 Task: Enable the option "Autostart" for playlist.
Action: Mouse moved to (92, 13)
Screenshot: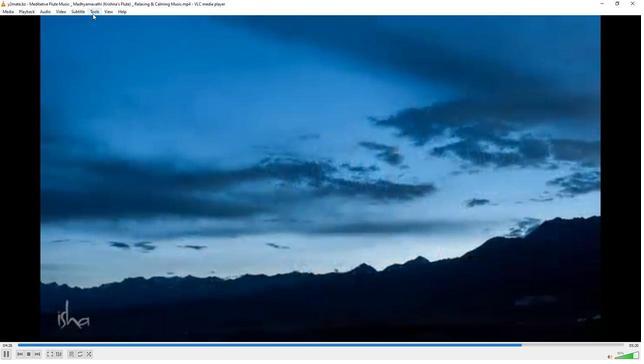 
Action: Mouse pressed left at (92, 13)
Screenshot: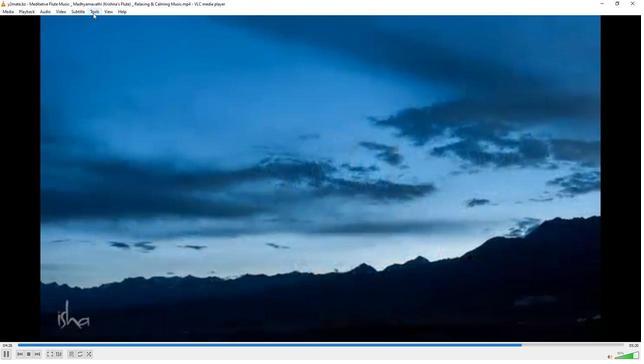 
Action: Mouse moved to (110, 90)
Screenshot: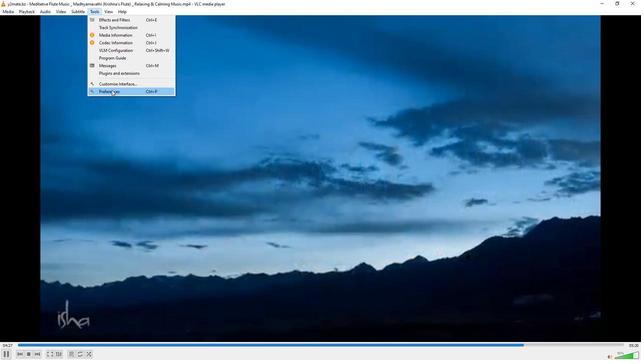 
Action: Mouse pressed left at (110, 90)
Screenshot: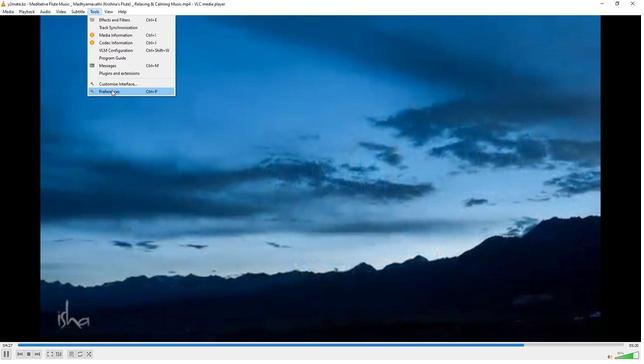 
Action: Mouse moved to (212, 294)
Screenshot: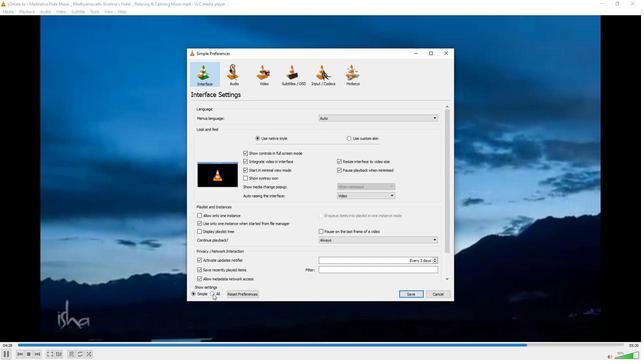
Action: Mouse pressed left at (212, 294)
Screenshot: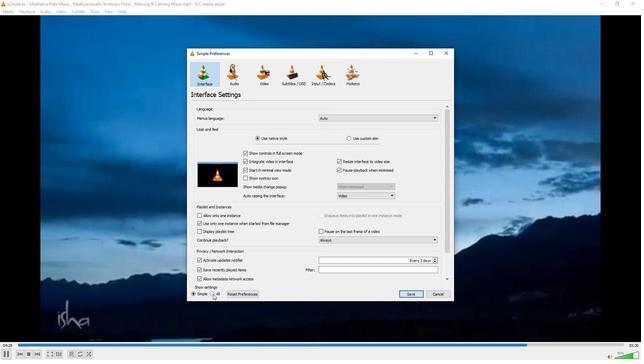 
Action: Mouse moved to (217, 273)
Screenshot: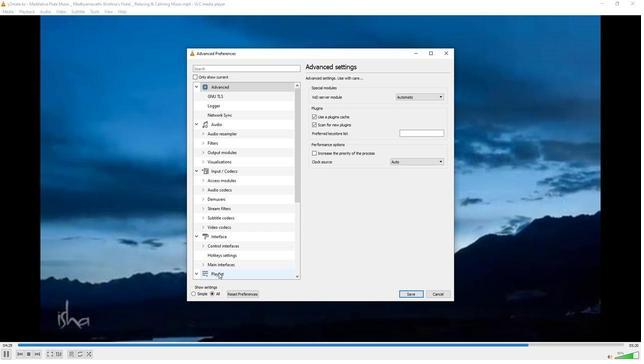 
Action: Mouse pressed left at (217, 273)
Screenshot: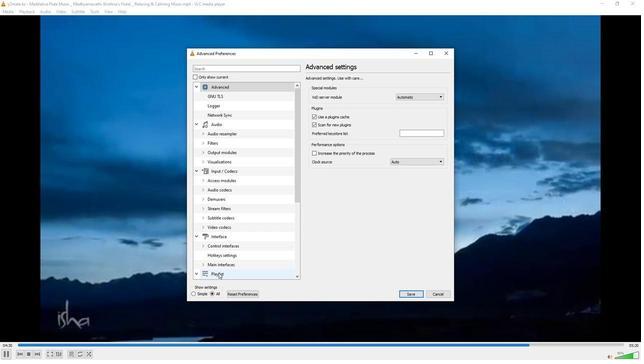 
Action: Mouse moved to (309, 144)
Screenshot: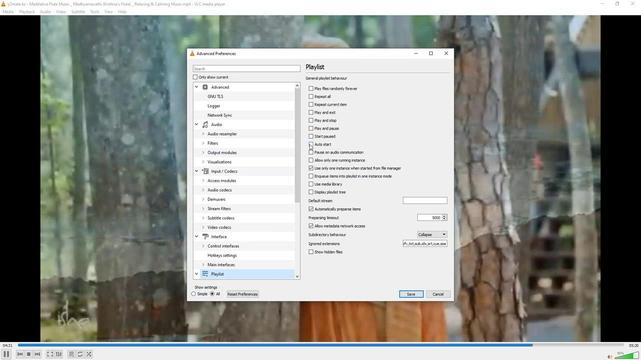 
Action: Mouse pressed left at (309, 144)
Screenshot: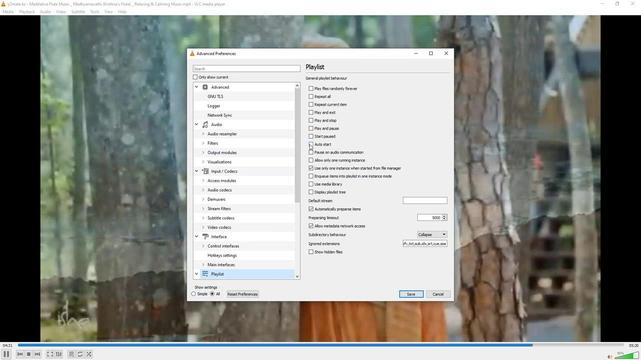 
Action: Mouse moved to (304, 167)
Screenshot: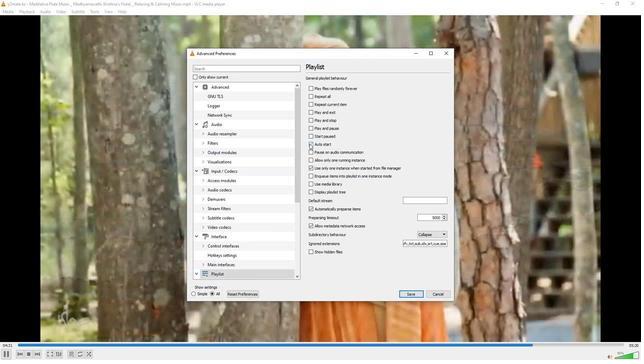 
